 Task: Customize the email view by adding or removing columns in the email client.
Action: Mouse moved to (250, 31)
Screenshot: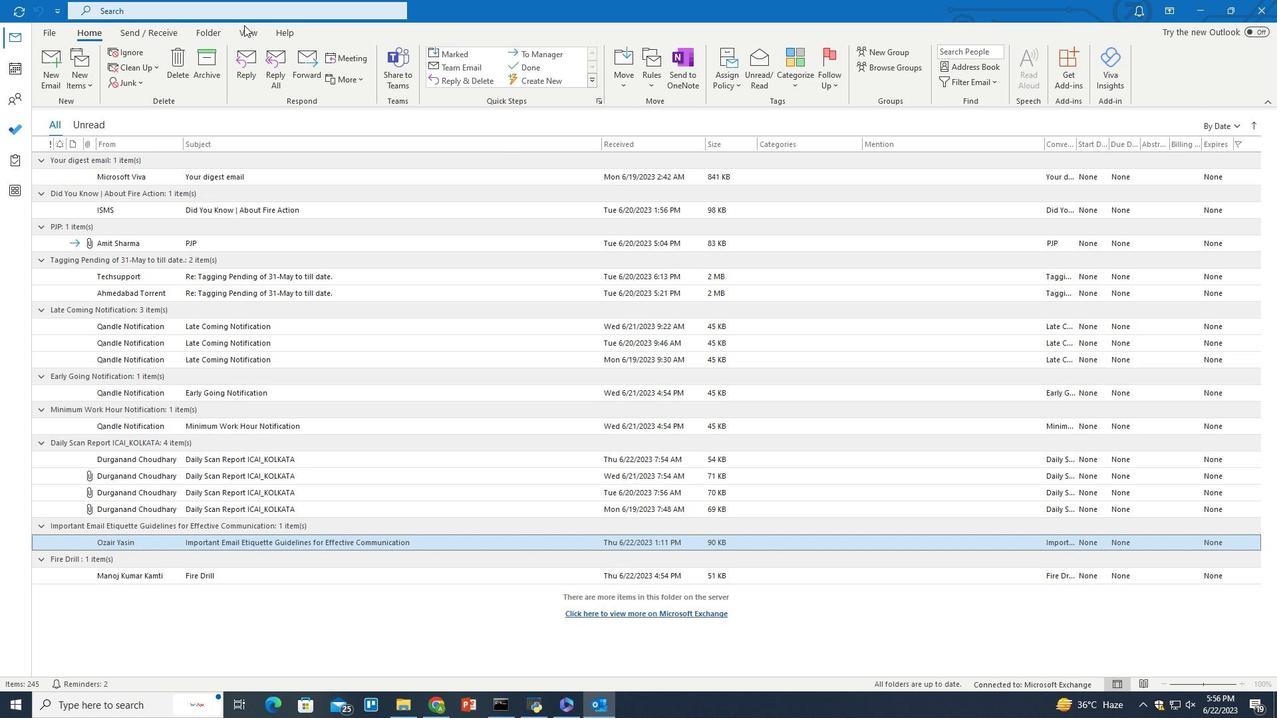 
Action: Mouse pressed left at (250, 31)
Screenshot: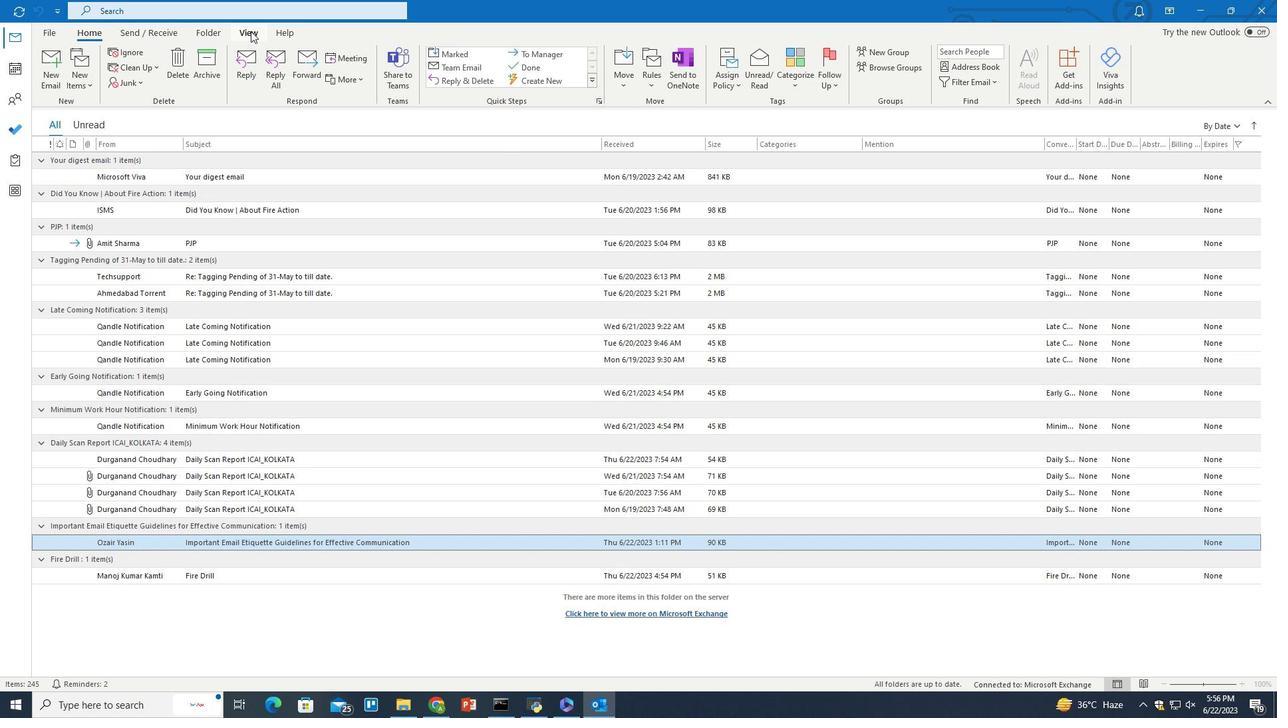 
Action: Mouse moved to (753, 67)
Screenshot: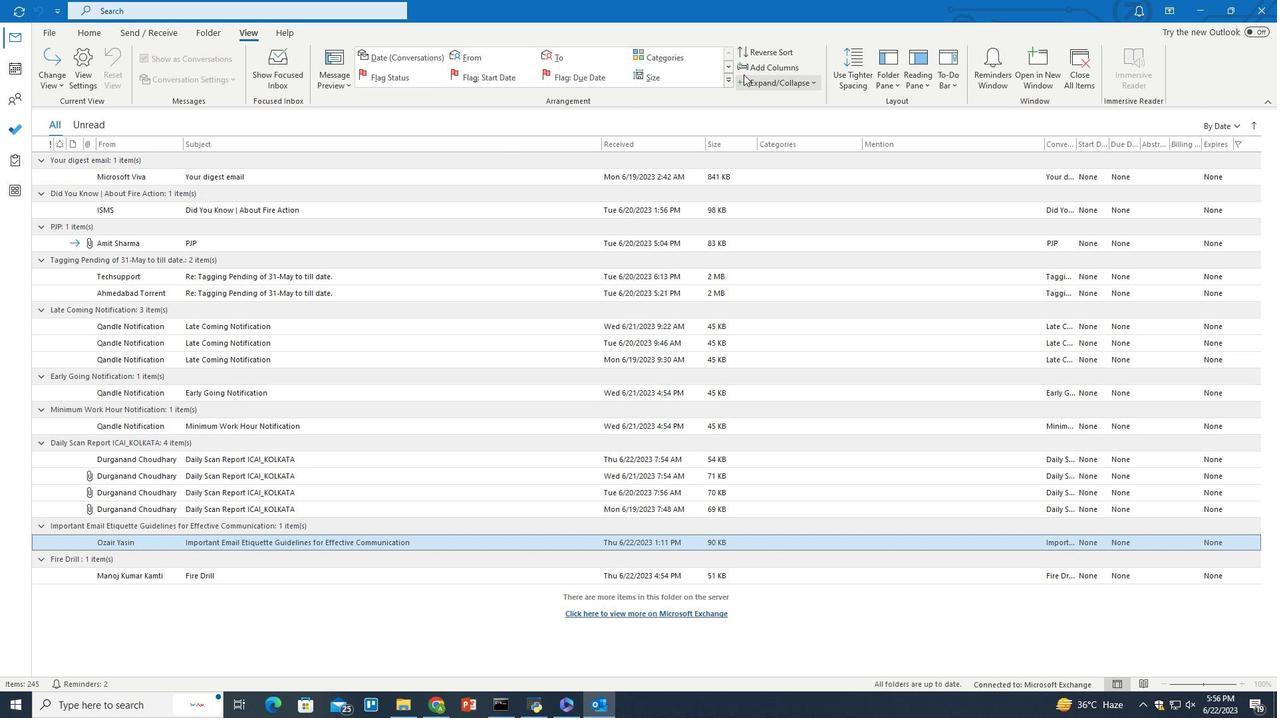 
Action: Mouse pressed left at (753, 67)
Screenshot: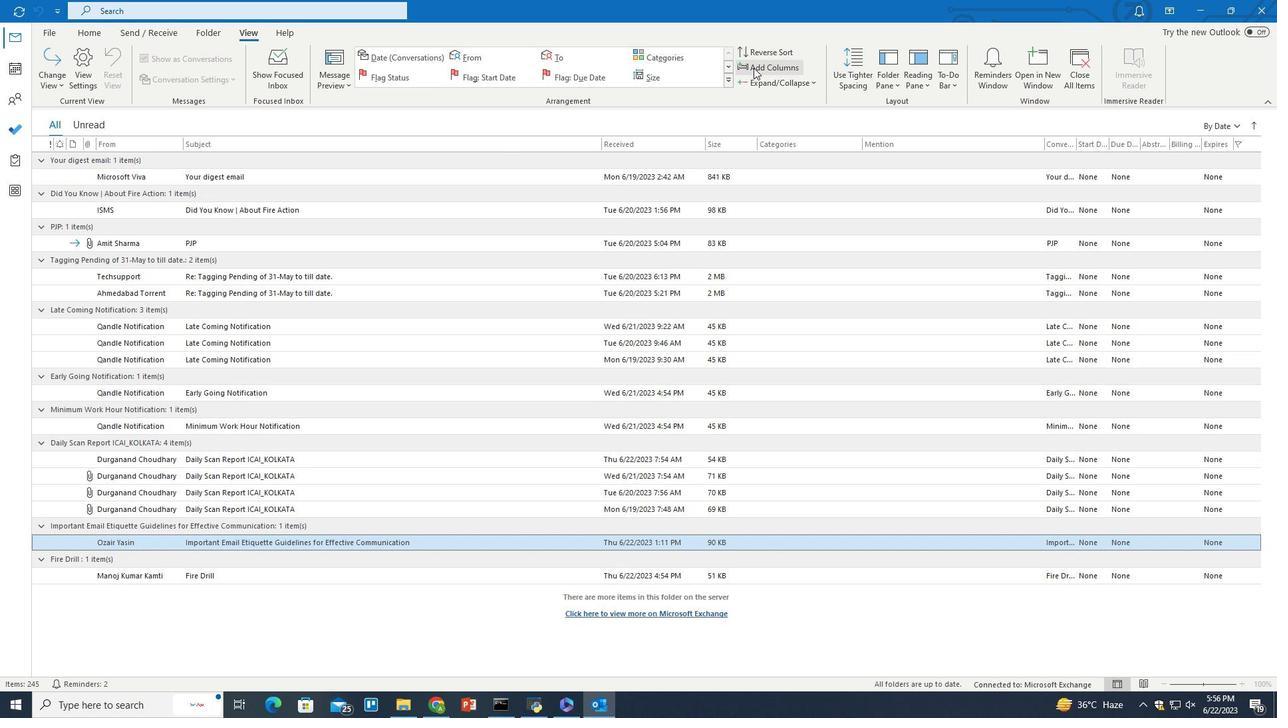 
Action: Mouse moved to (683, 365)
Screenshot: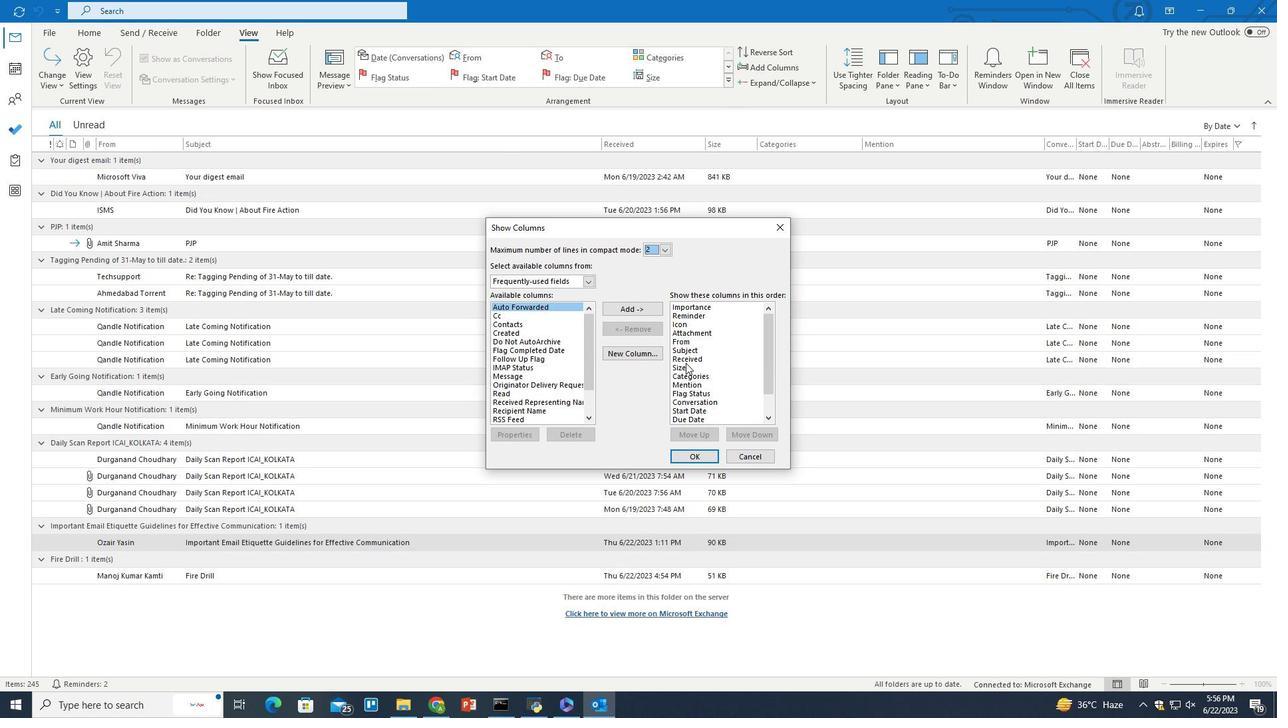 
Action: Mouse pressed left at (683, 365)
Screenshot: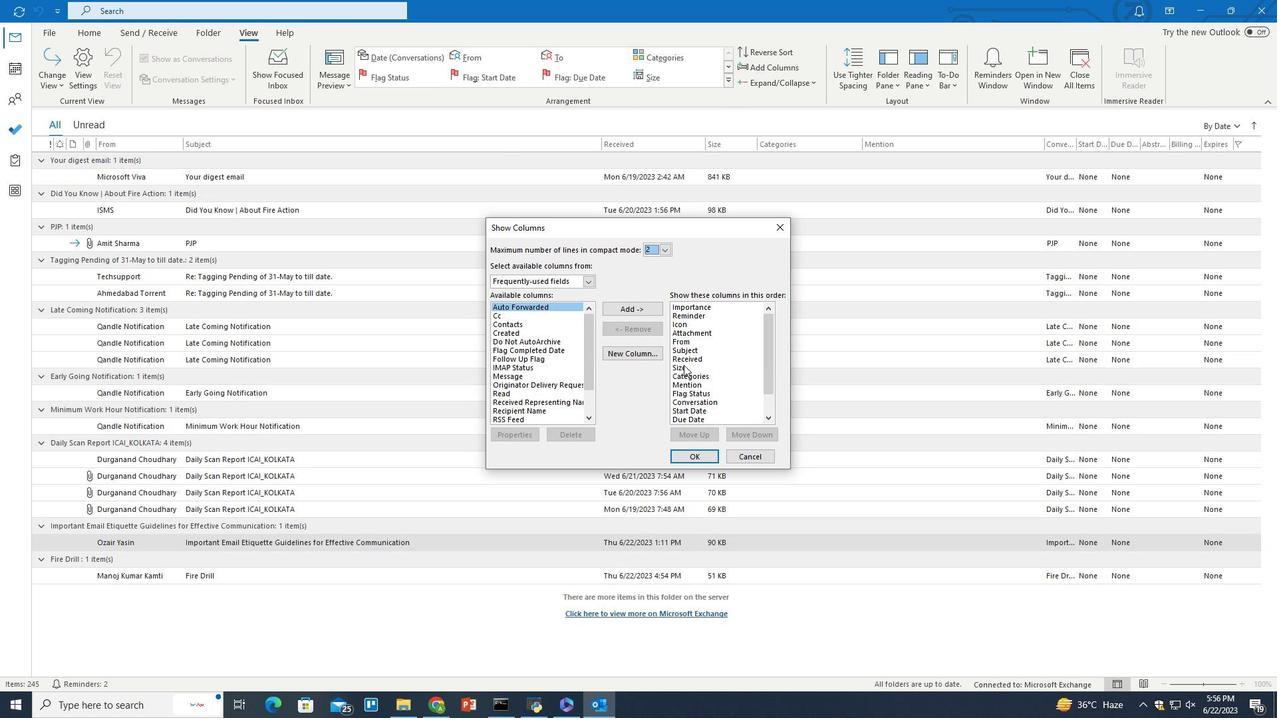 
Action: Mouse moved to (637, 329)
Screenshot: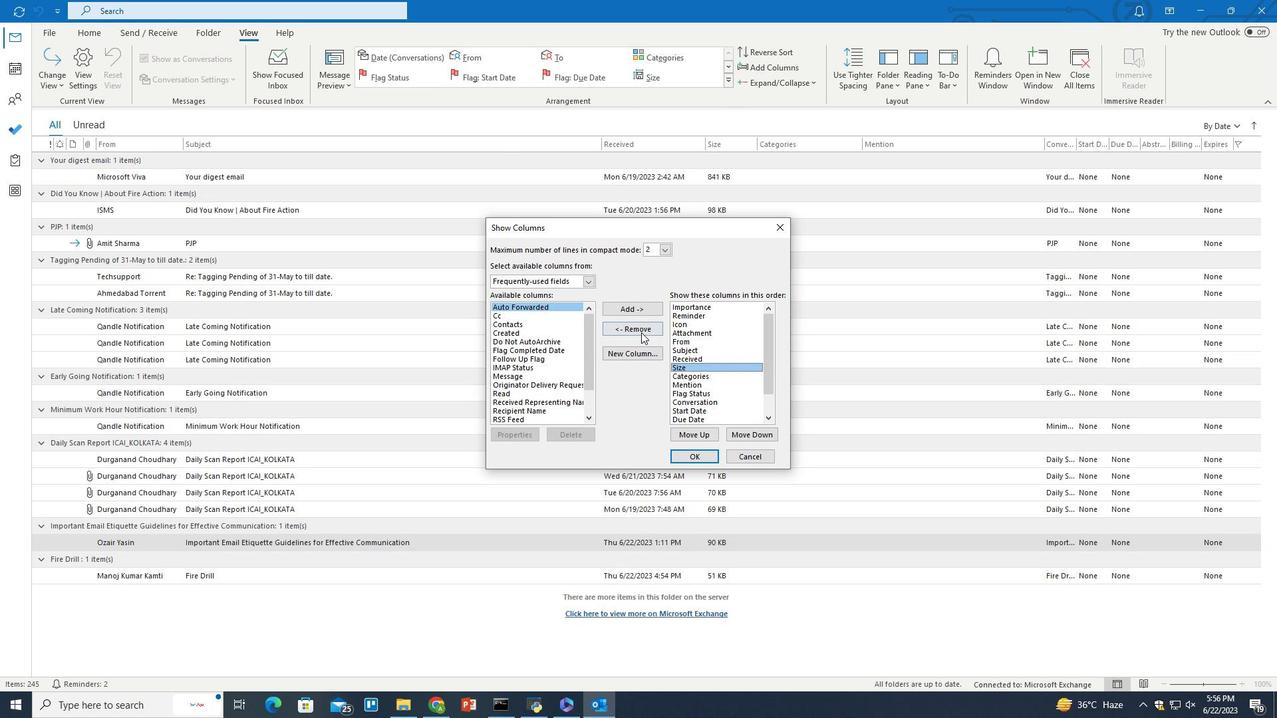 
Action: Mouse pressed left at (637, 329)
Screenshot: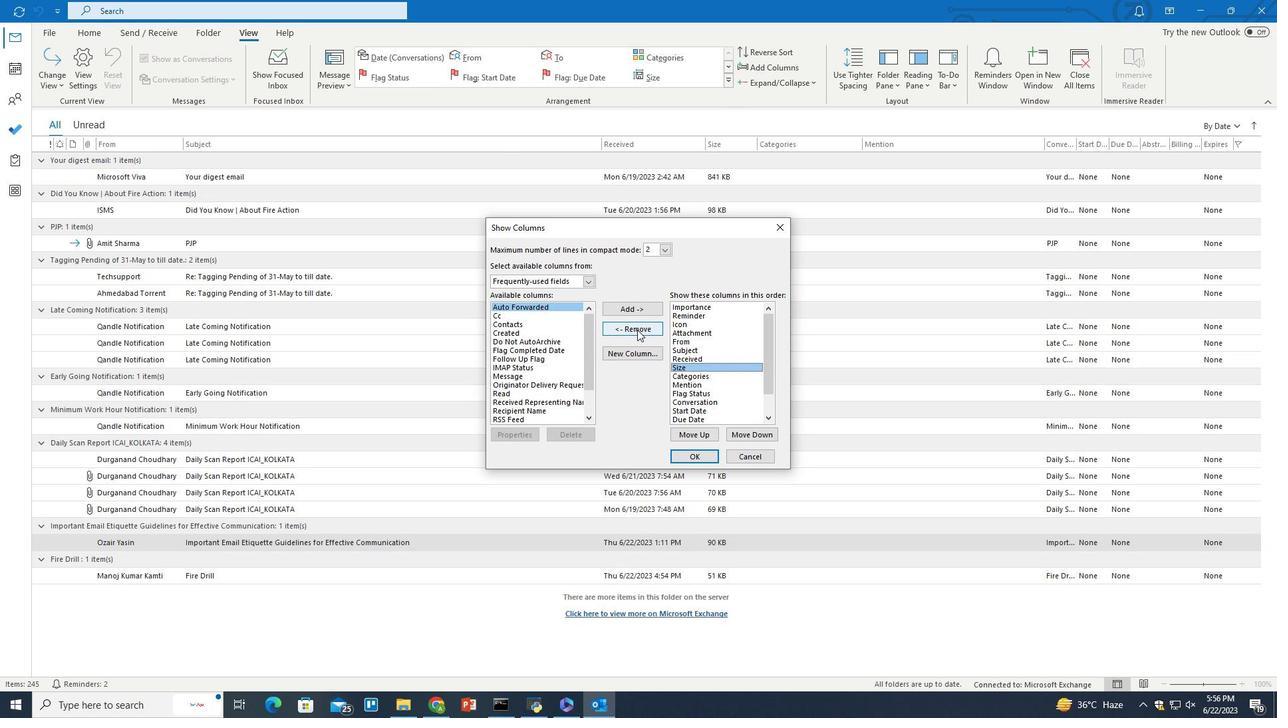 
Action: Mouse moved to (694, 455)
Screenshot: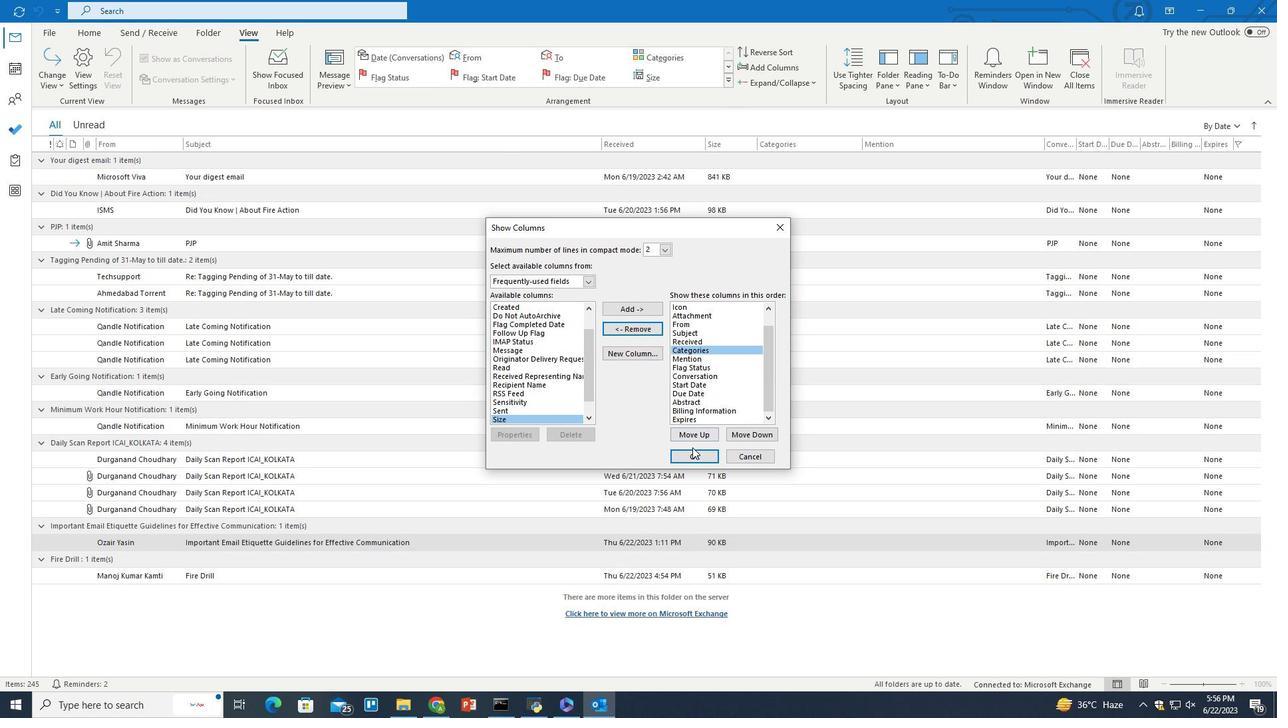 
Action: Mouse pressed left at (694, 455)
Screenshot: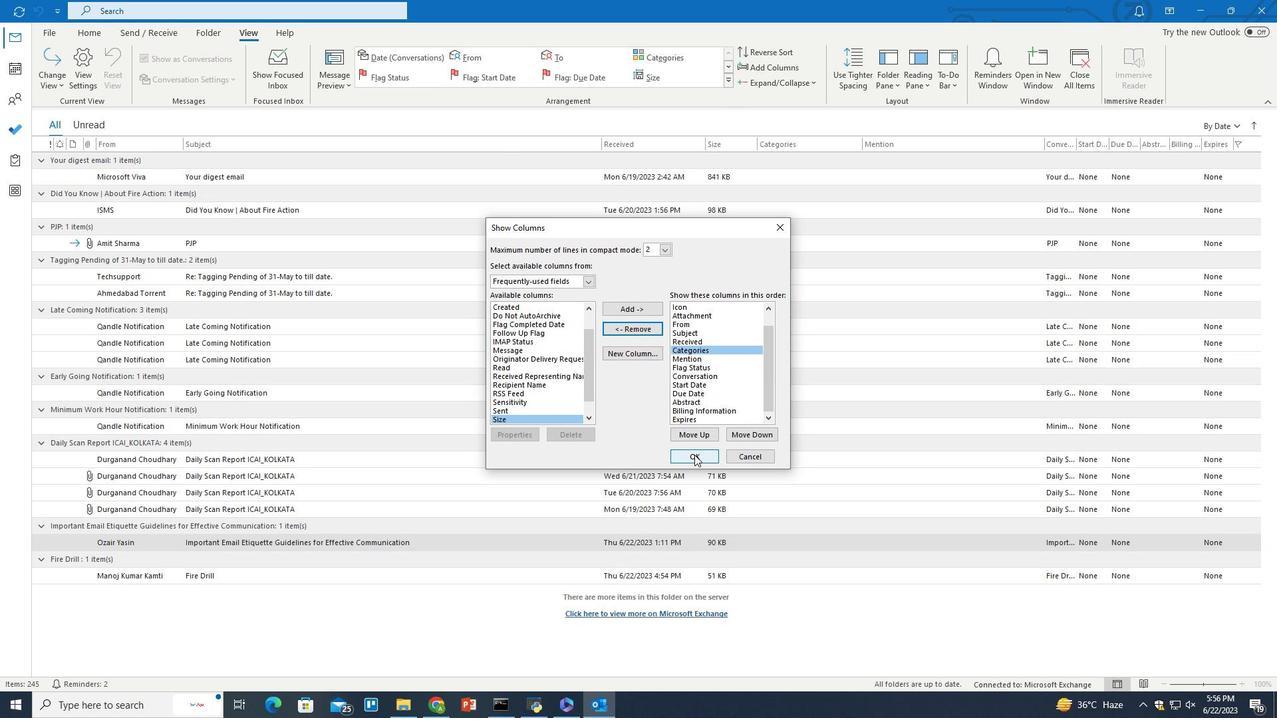
